 Task: Add Peet's Big Bang Ground Coffee to the cart.
Action: Mouse moved to (19, 79)
Screenshot: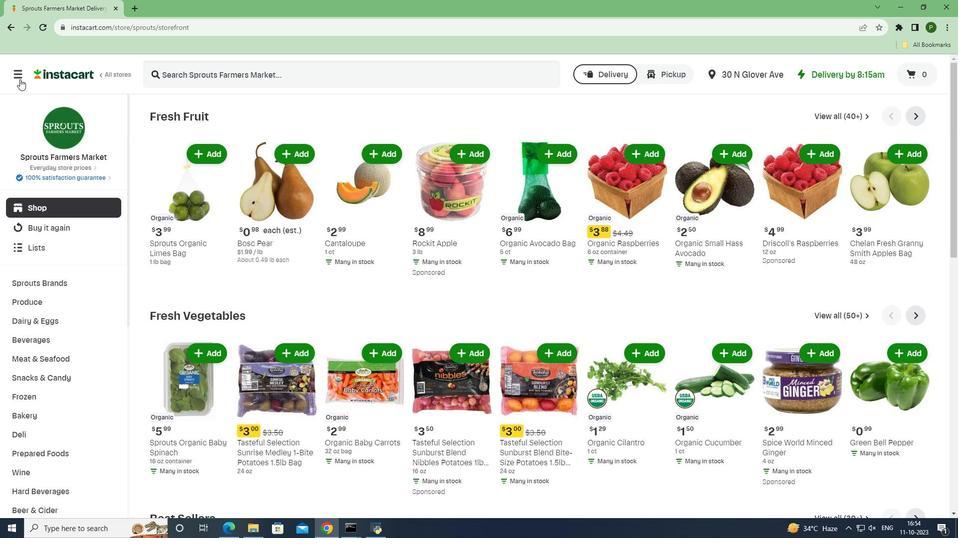 
Action: Mouse pressed left at (19, 79)
Screenshot: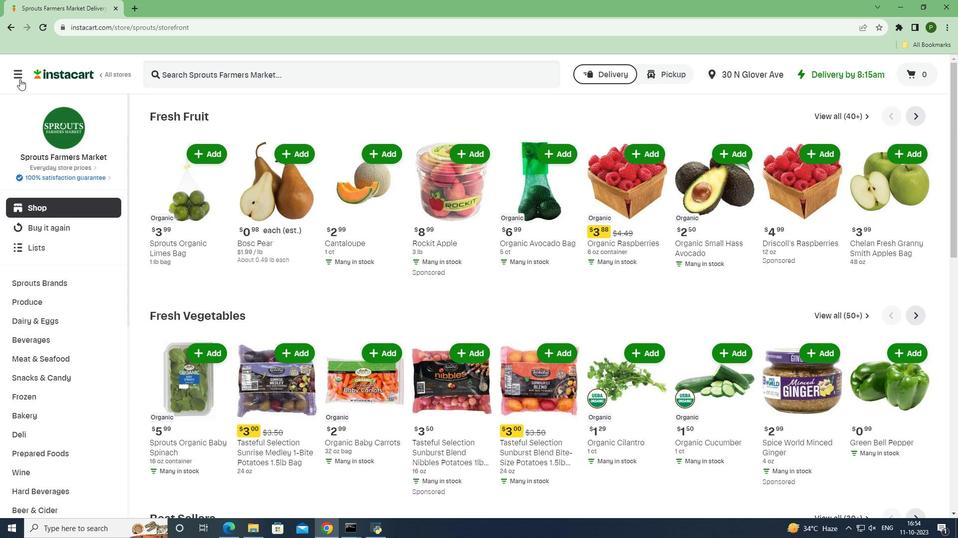
Action: Mouse moved to (36, 264)
Screenshot: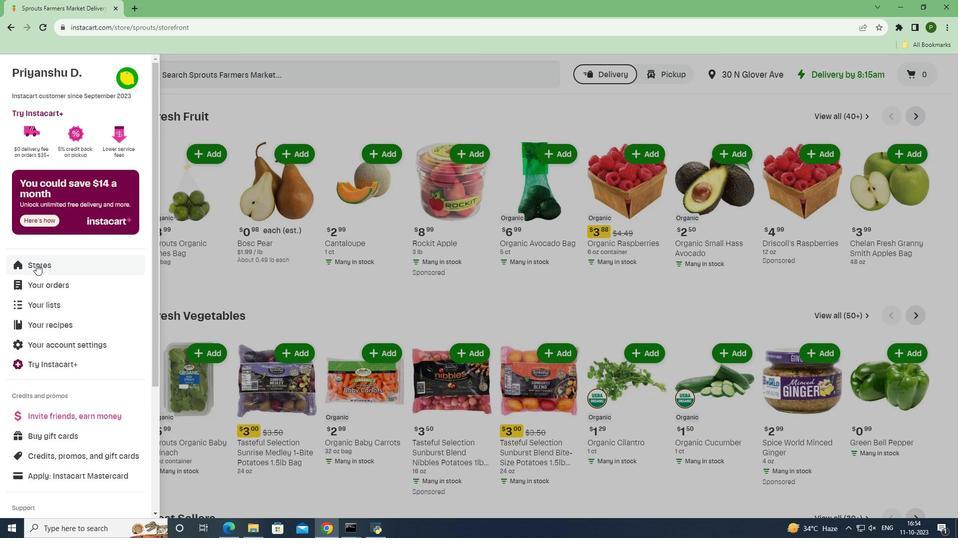 
Action: Mouse pressed left at (36, 264)
Screenshot: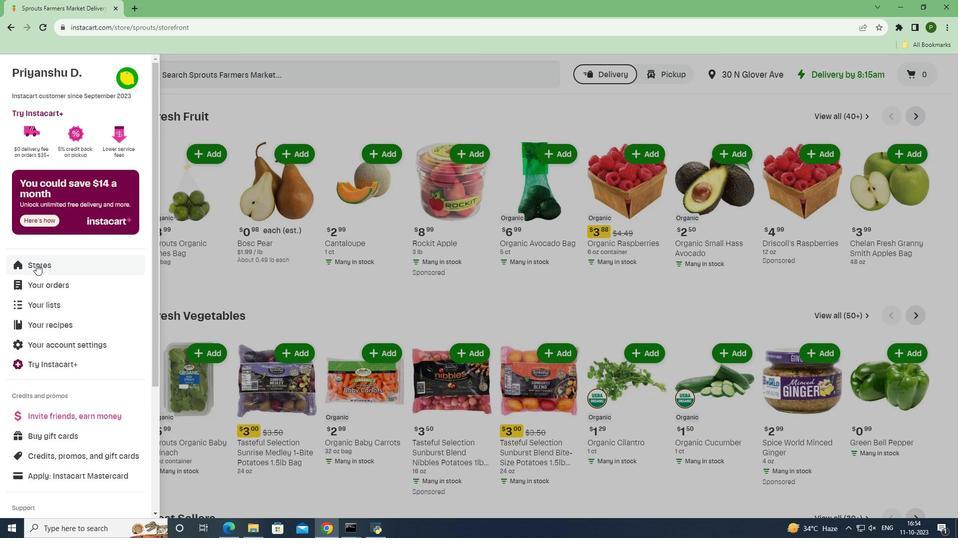 
Action: Mouse moved to (212, 116)
Screenshot: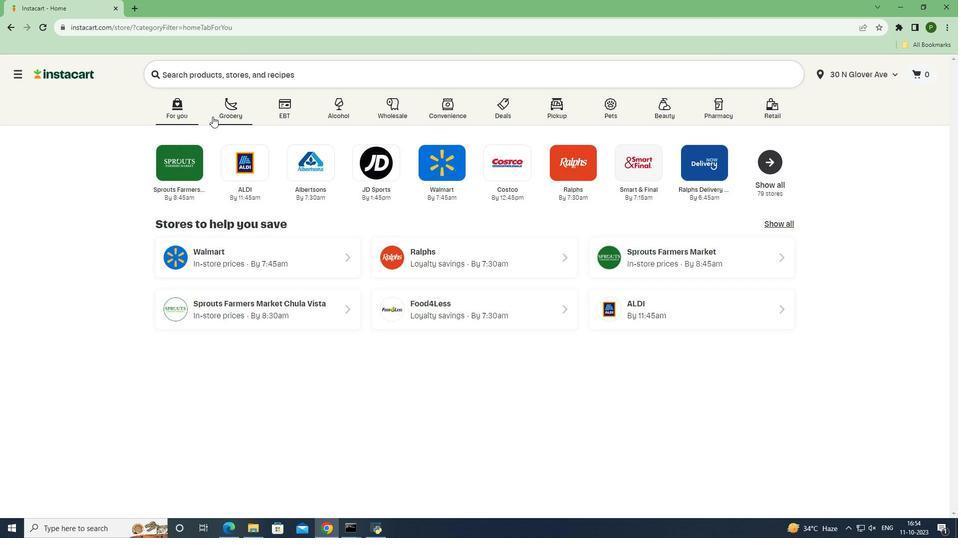 
Action: Mouse pressed left at (212, 116)
Screenshot: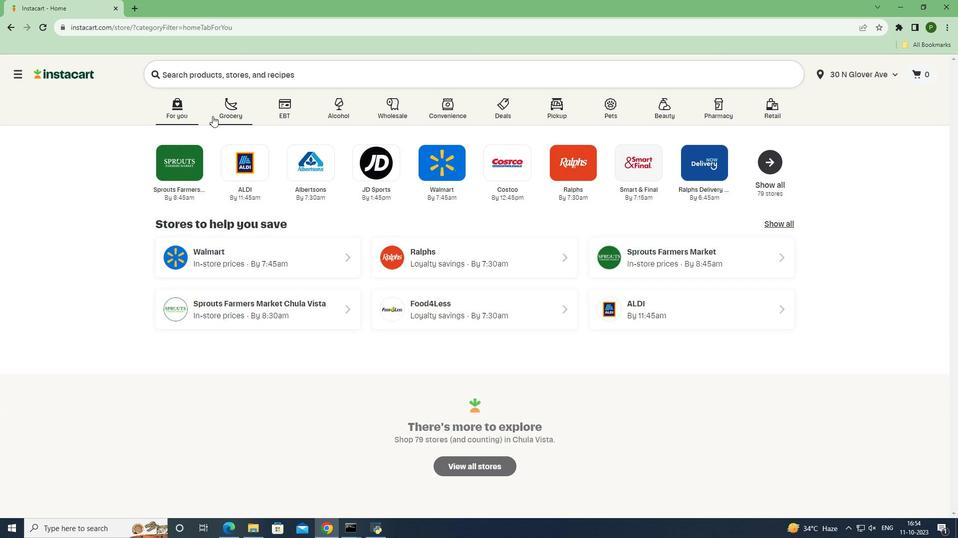 
Action: Mouse moved to (397, 233)
Screenshot: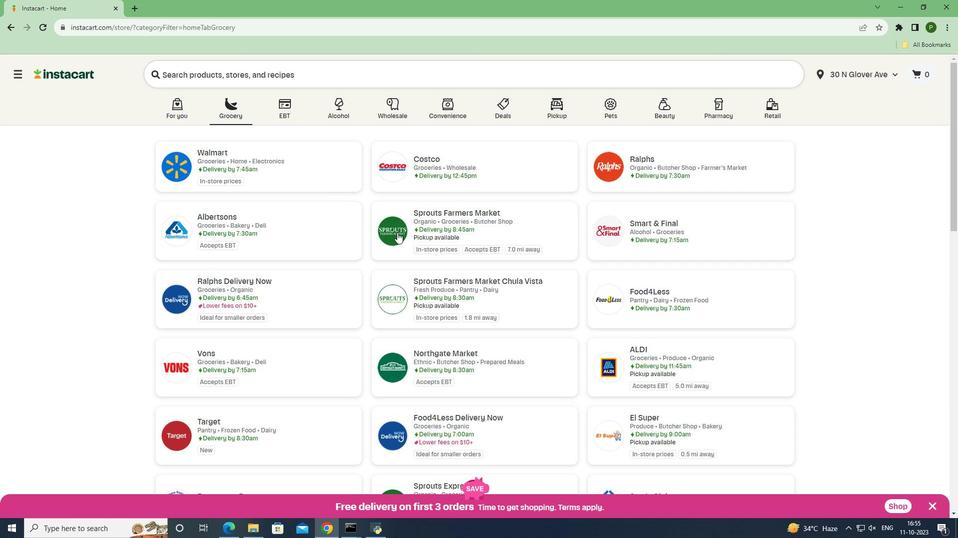 
Action: Mouse pressed left at (397, 233)
Screenshot: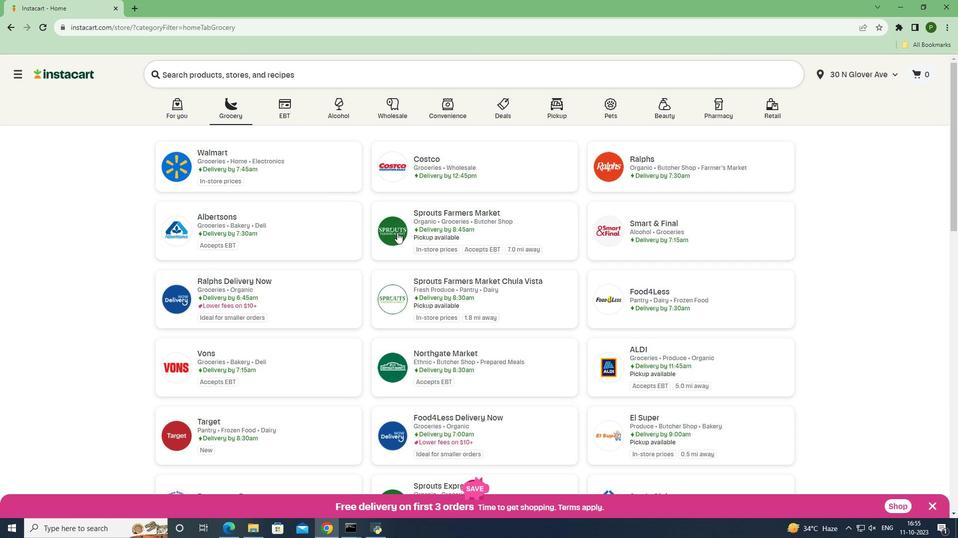 
Action: Mouse moved to (85, 342)
Screenshot: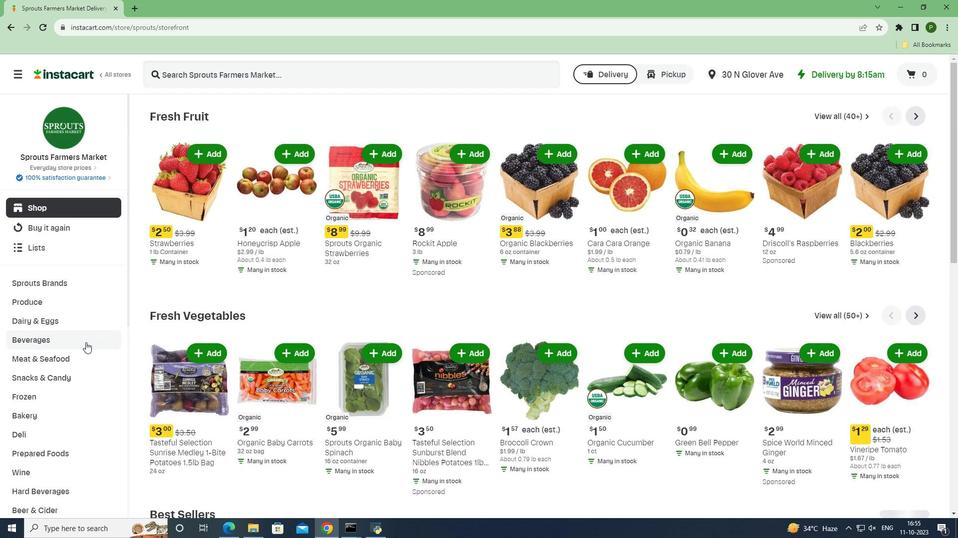 
Action: Mouse pressed left at (85, 342)
Screenshot: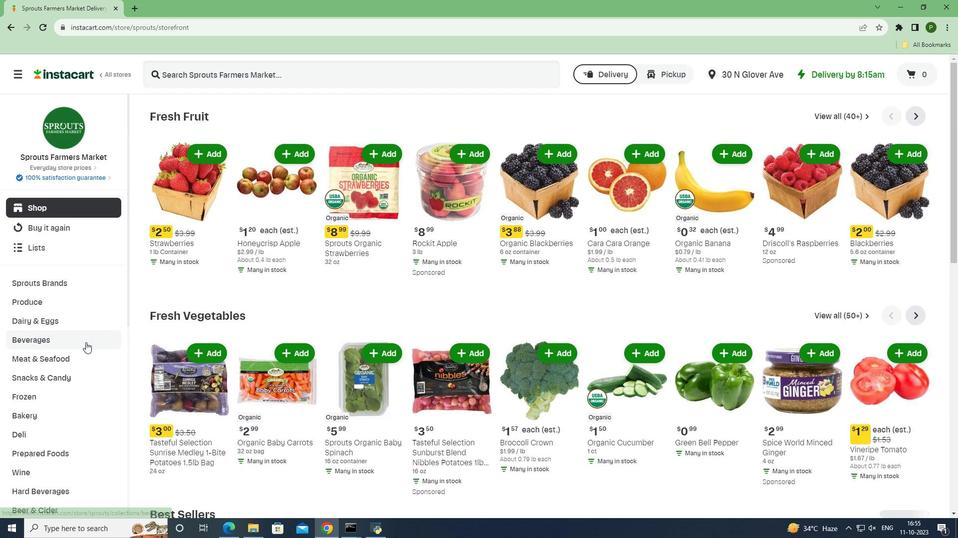 
Action: Mouse moved to (51, 399)
Screenshot: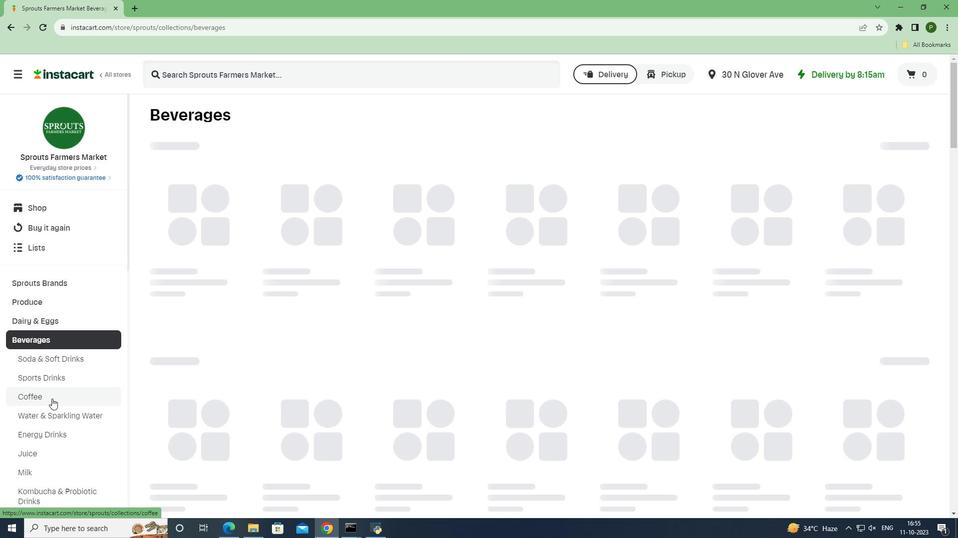 
Action: Mouse pressed left at (51, 399)
Screenshot: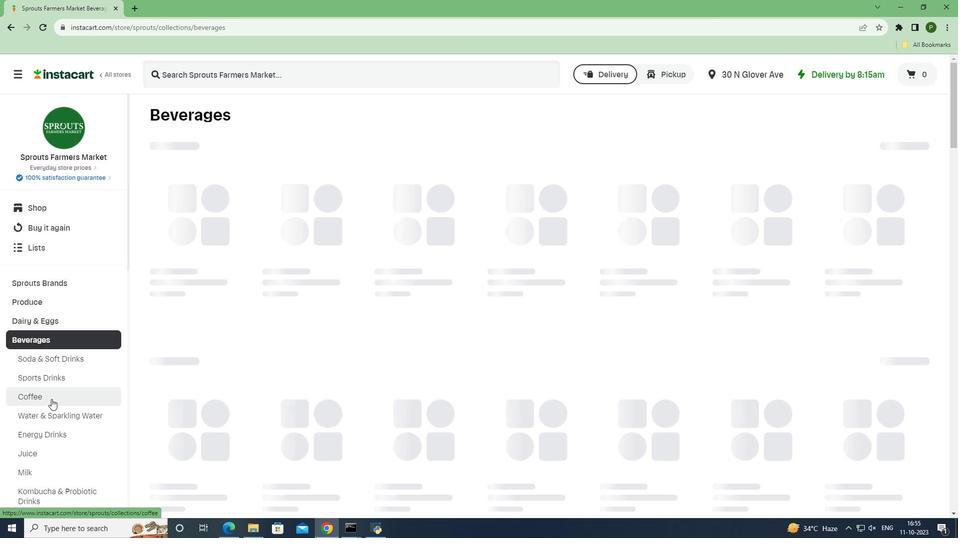 
Action: Mouse moved to (207, 74)
Screenshot: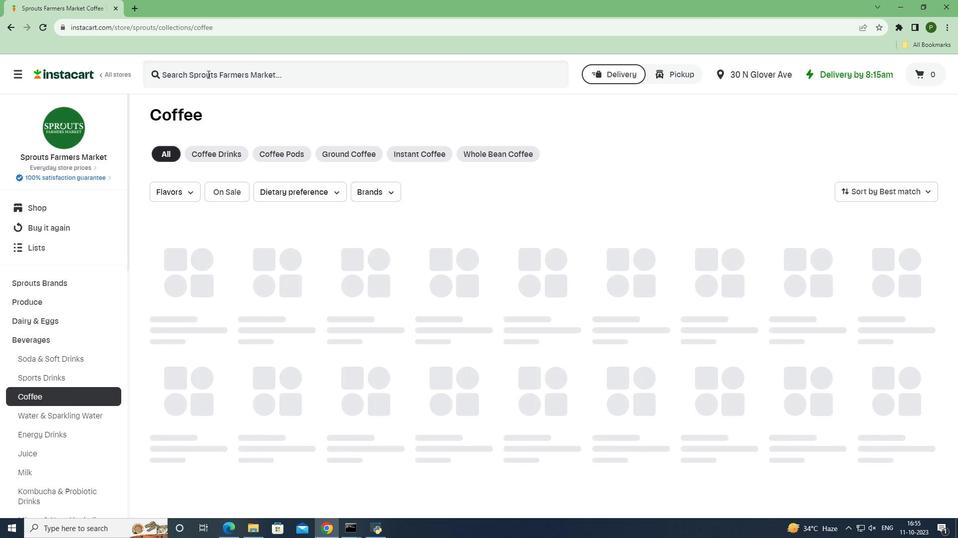 
Action: Mouse pressed left at (207, 74)
Screenshot: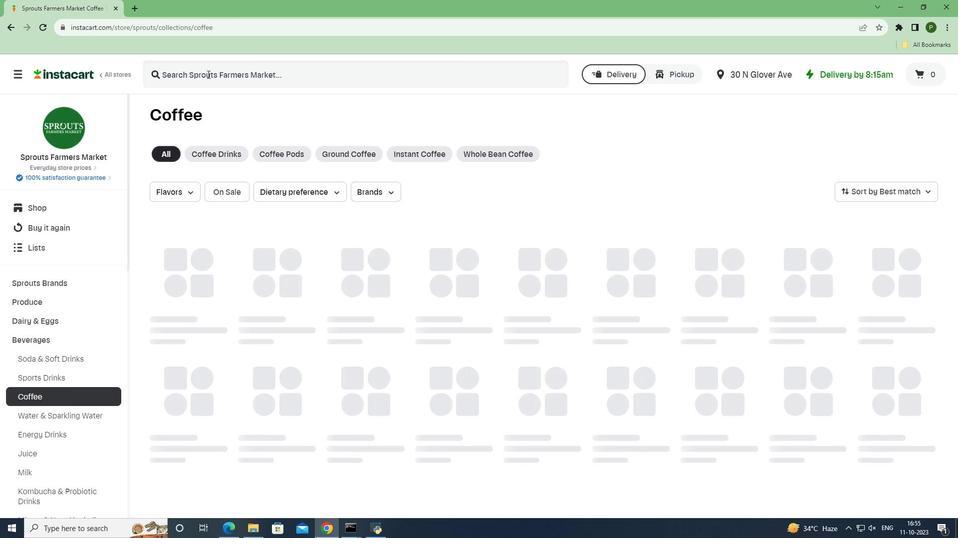 
Action: Key pressed <Key.caps_lock>P<Key.caps_lock>eet's<Key.space><Key.caps_lock>B<Key.caps_lock>ig<Key.space><Key.caps_lock>B<Key.caps_lock>ang<Key.space><Key.caps_lock>G<Key.caps_lock>round<Key.space><Key.caps_lock>C<Key.caps_lock>offee<Key.space><Key.enter>
Screenshot: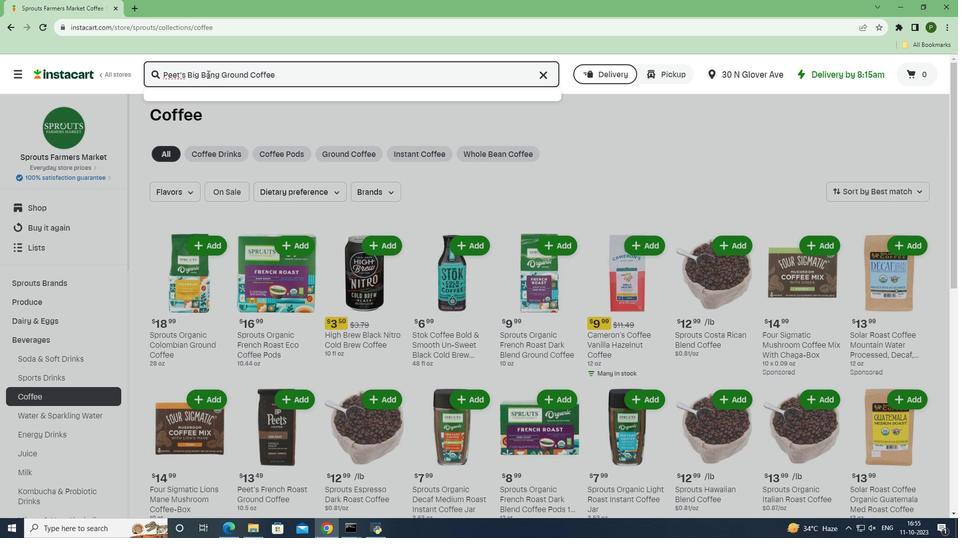 
Action: Mouse moved to (274, 181)
Screenshot: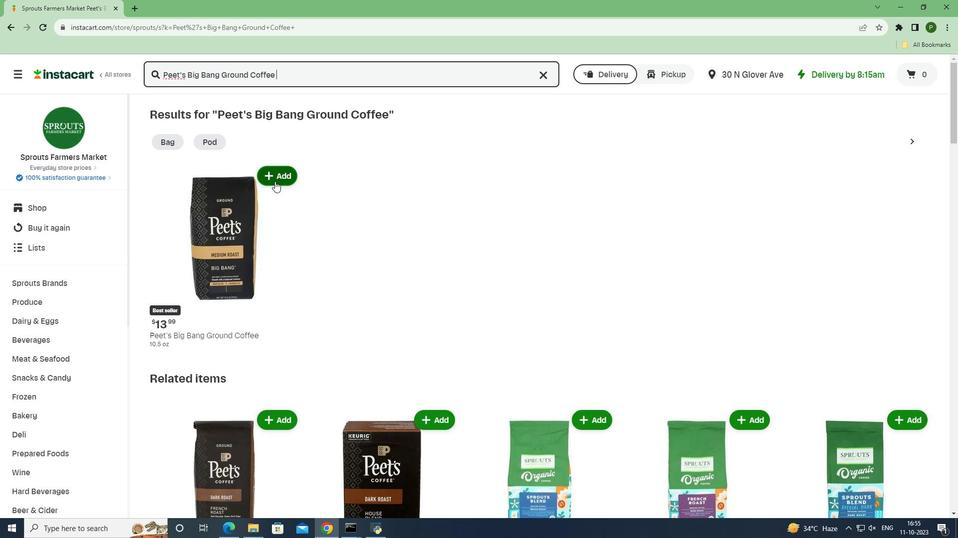 
Action: Mouse pressed left at (274, 181)
Screenshot: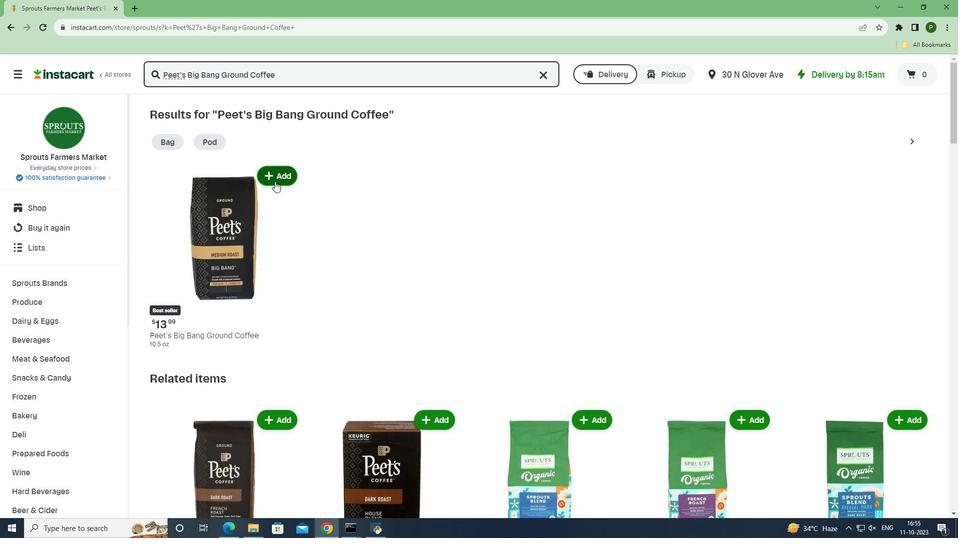 
Action: Mouse moved to (347, 280)
Screenshot: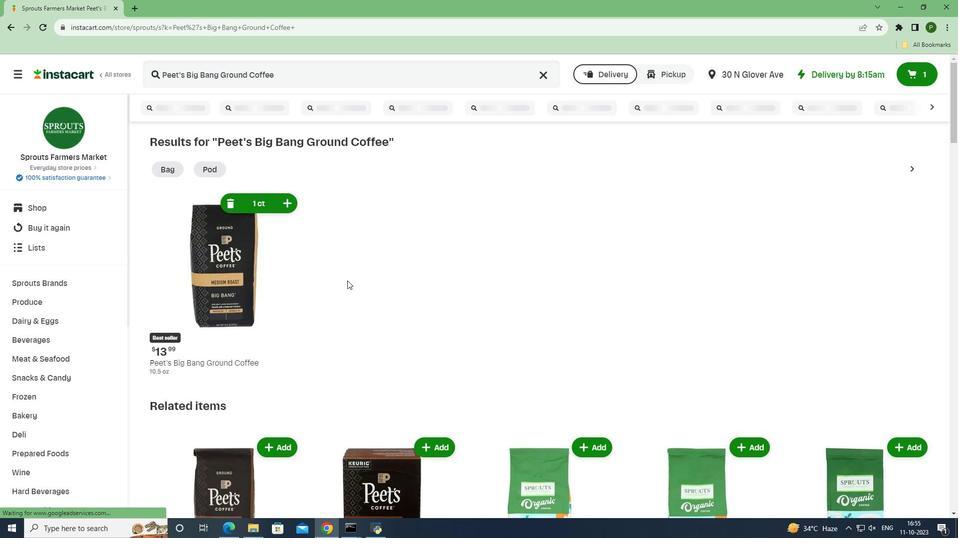 
